 Task: Create a section Front-end Framework Sprint and in the section, add a milestone Mobile Application Performance Testing in the project BeaconWorks
Action: Mouse moved to (496, 466)
Screenshot: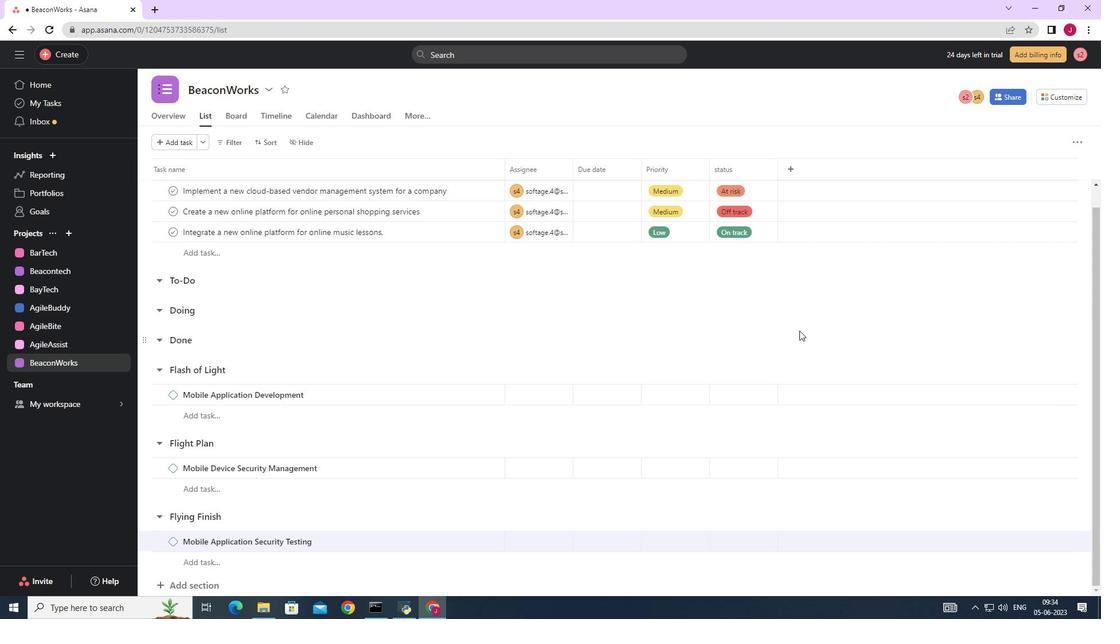 
Action: Mouse scrolled (496, 466) with delta (0, 0)
Screenshot: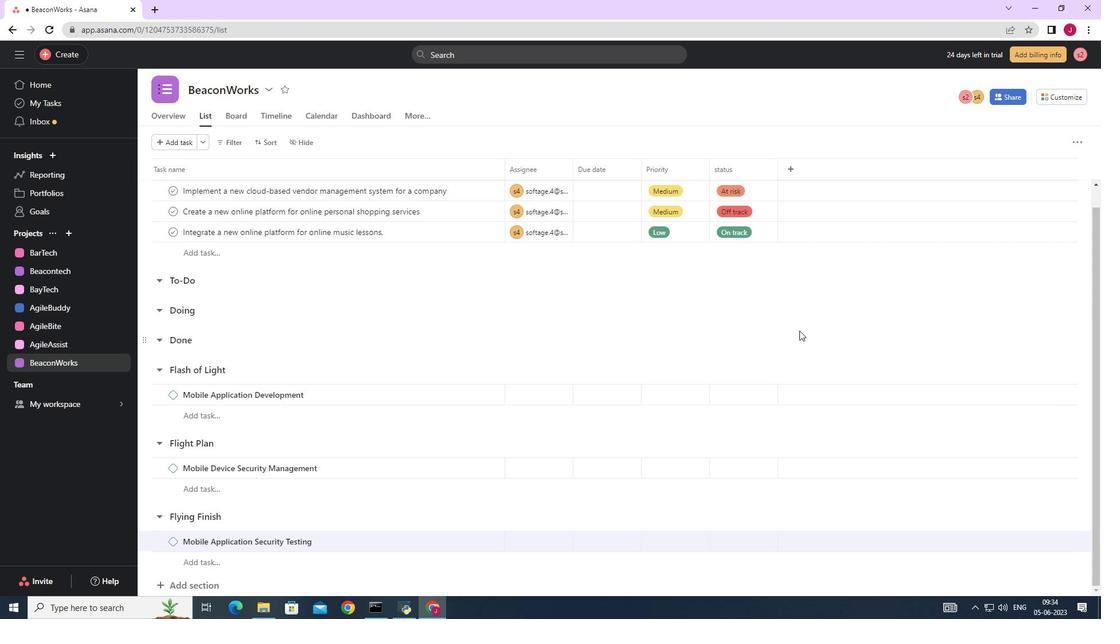 
Action: Mouse moved to (494, 475)
Screenshot: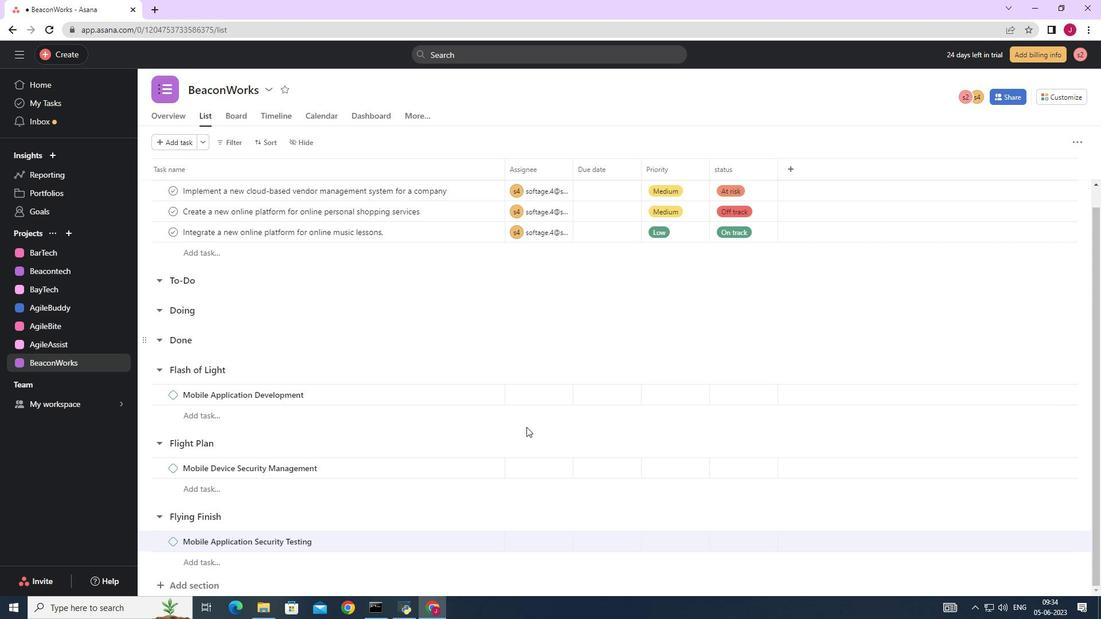 
Action: Mouse scrolled (495, 471) with delta (0, 0)
Screenshot: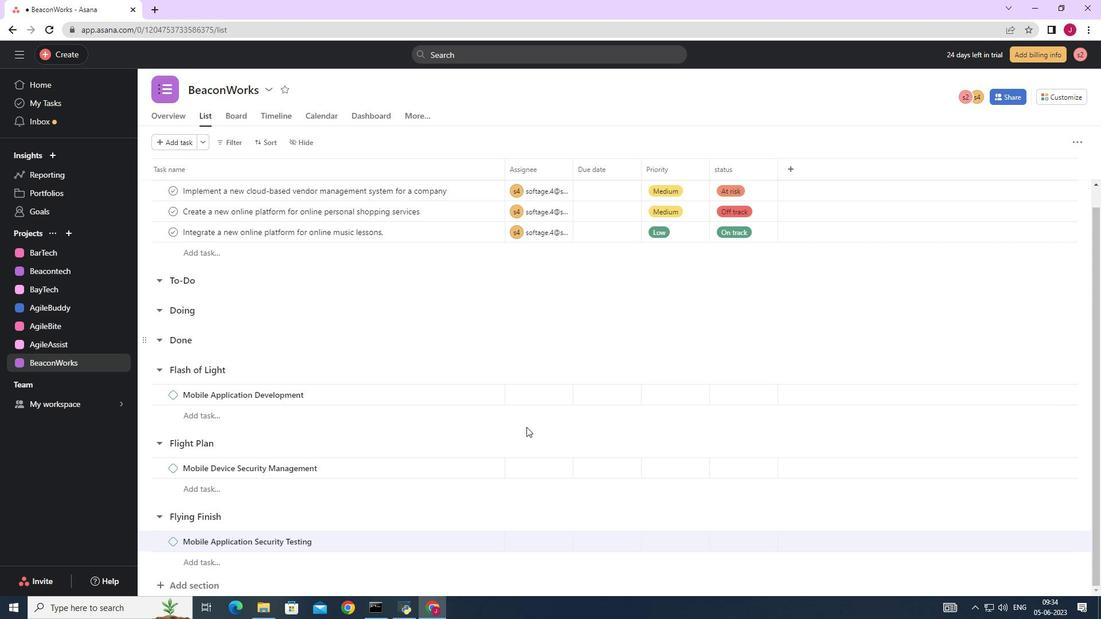 
Action: Mouse moved to (482, 490)
Screenshot: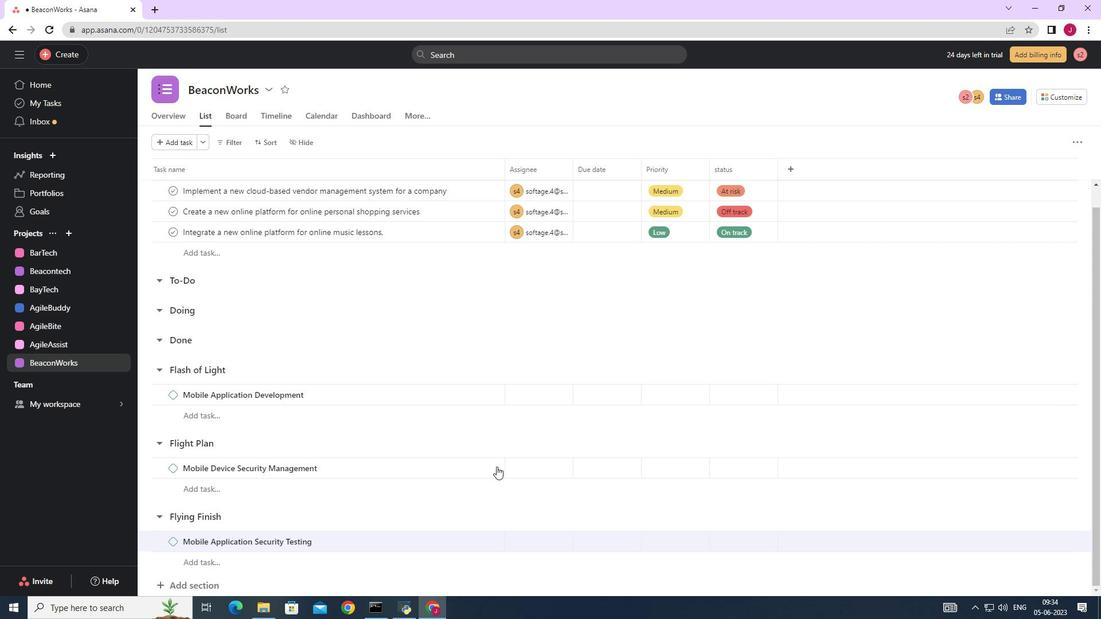 
Action: Mouse scrolled (492, 478) with delta (0, 0)
Screenshot: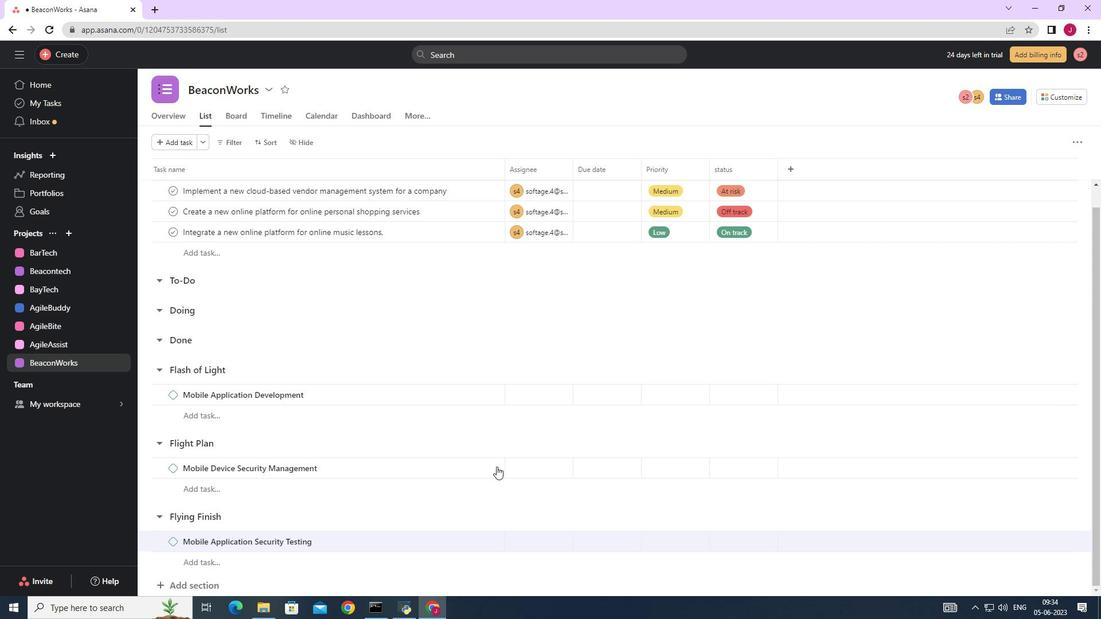 
Action: Mouse moved to (472, 497)
Screenshot: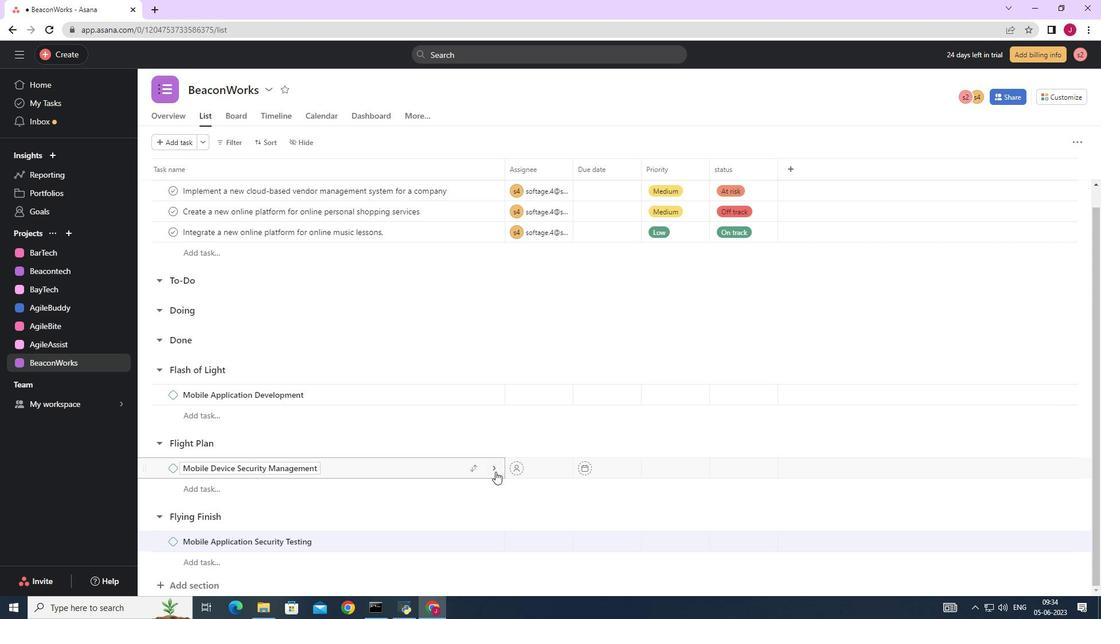
Action: Mouse scrolled (479, 492) with delta (0, 0)
Screenshot: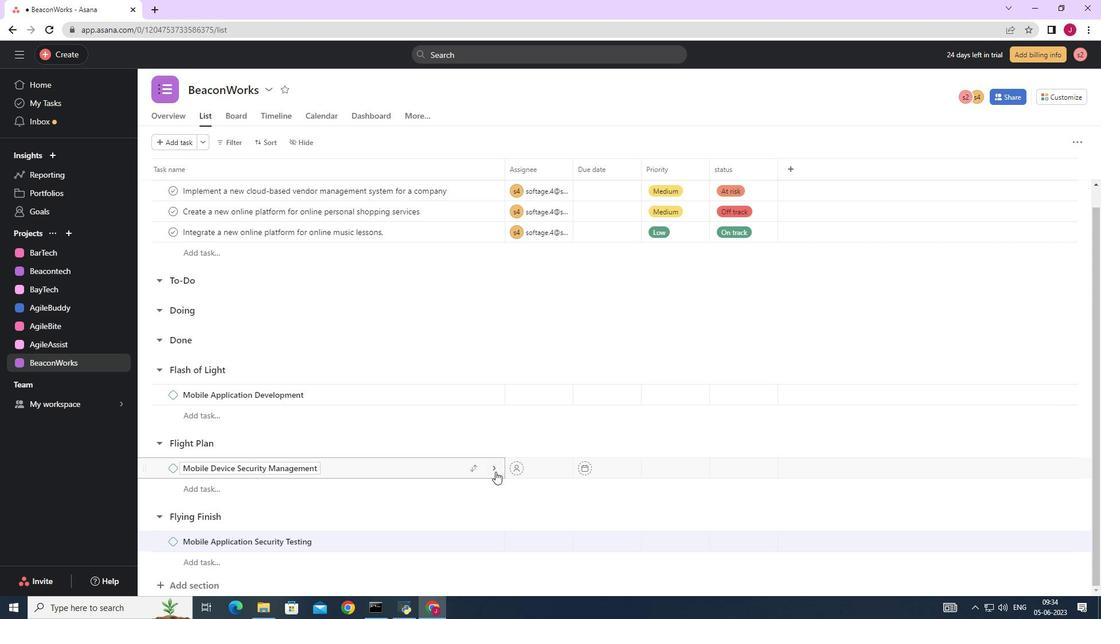 
Action: Mouse moved to (352, 533)
Screenshot: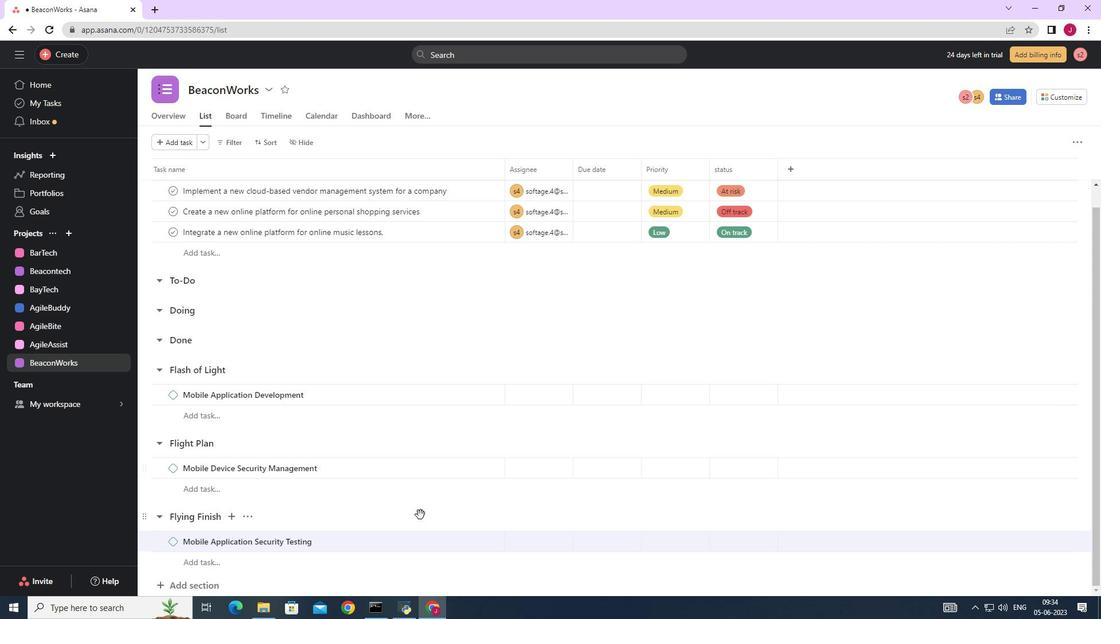 
Action: Mouse scrolled (353, 531) with delta (0, 0)
Screenshot: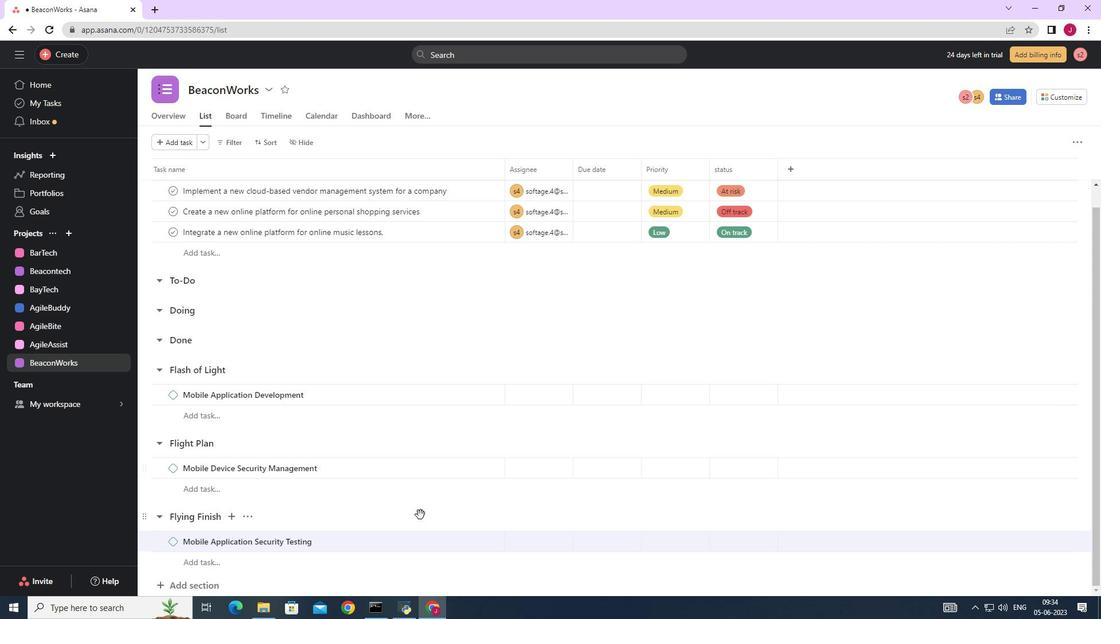 
Action: Mouse moved to (341, 540)
Screenshot: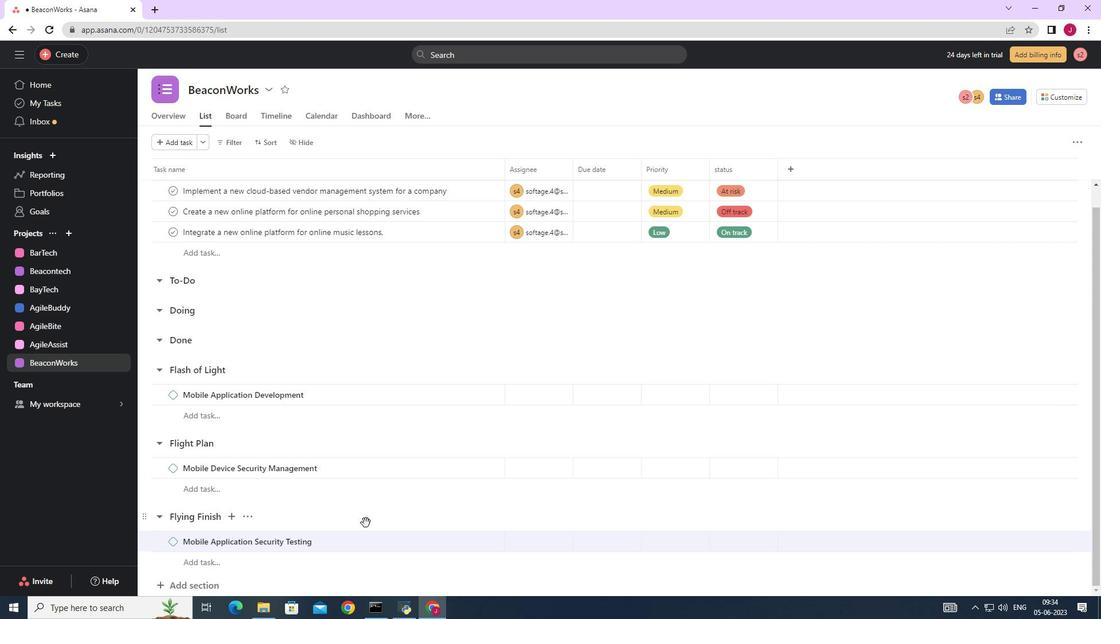 
Action: Mouse scrolled (342, 538) with delta (0, 0)
Screenshot: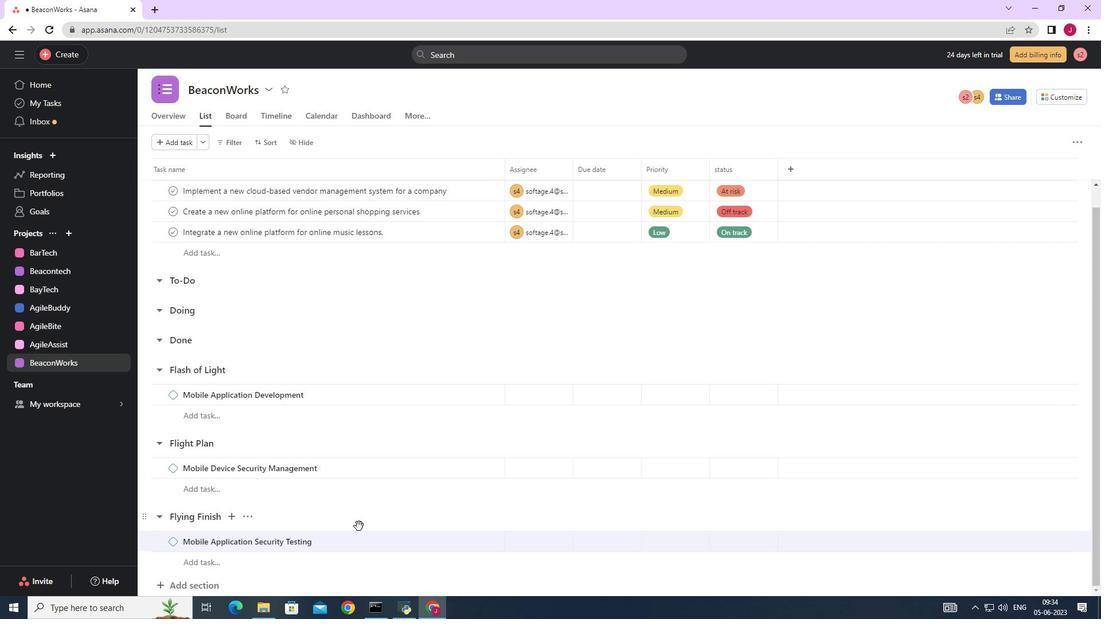 
Action: Mouse moved to (337, 545)
Screenshot: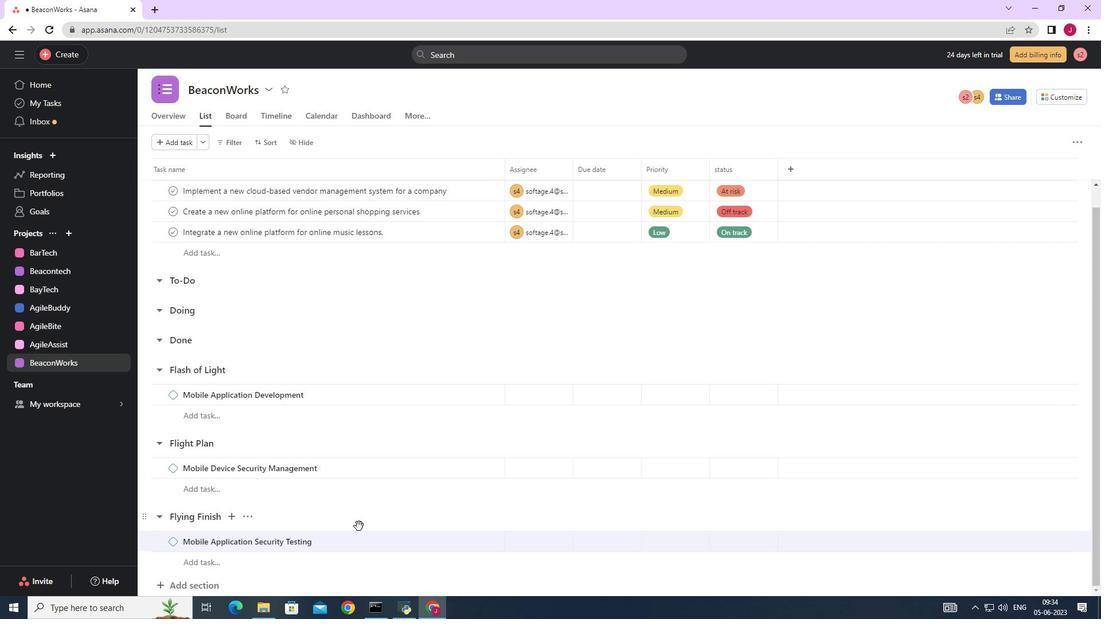 
Action: Mouse scrolled (340, 541) with delta (0, 0)
Screenshot: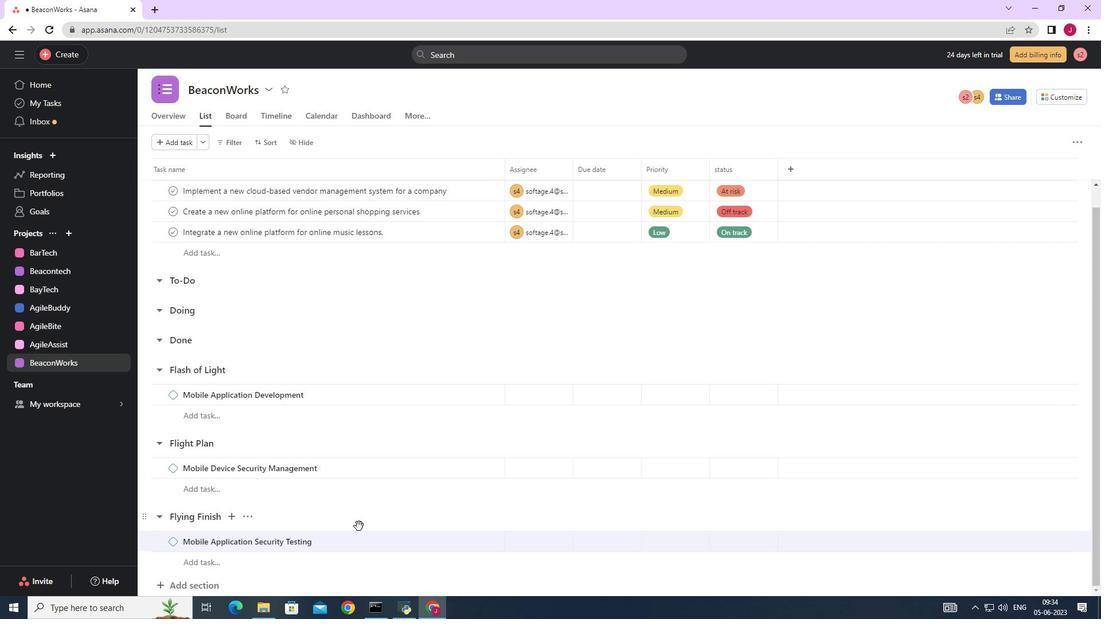 
Action: Mouse moved to (335, 548)
Screenshot: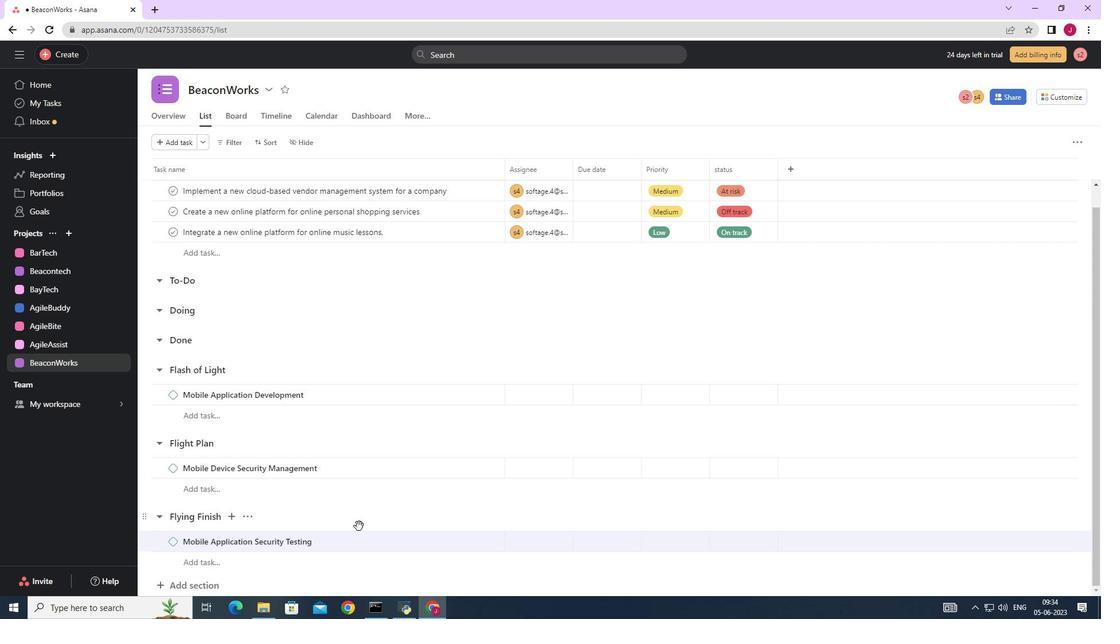 
Action: Mouse scrolled (336, 545) with delta (0, 0)
Screenshot: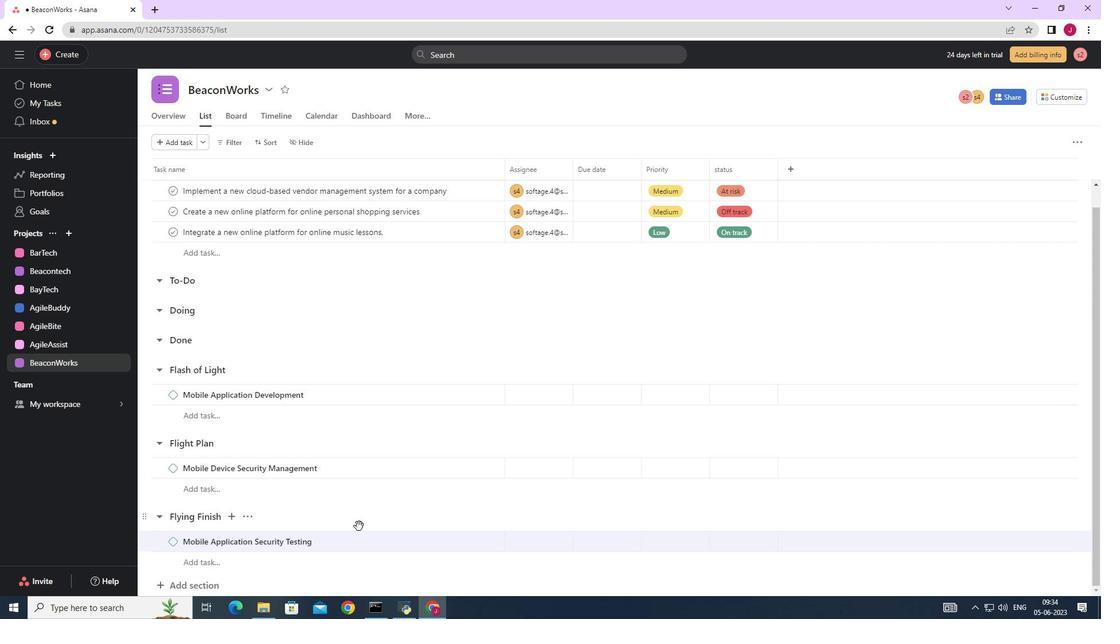 
Action: Mouse moved to (208, 582)
Screenshot: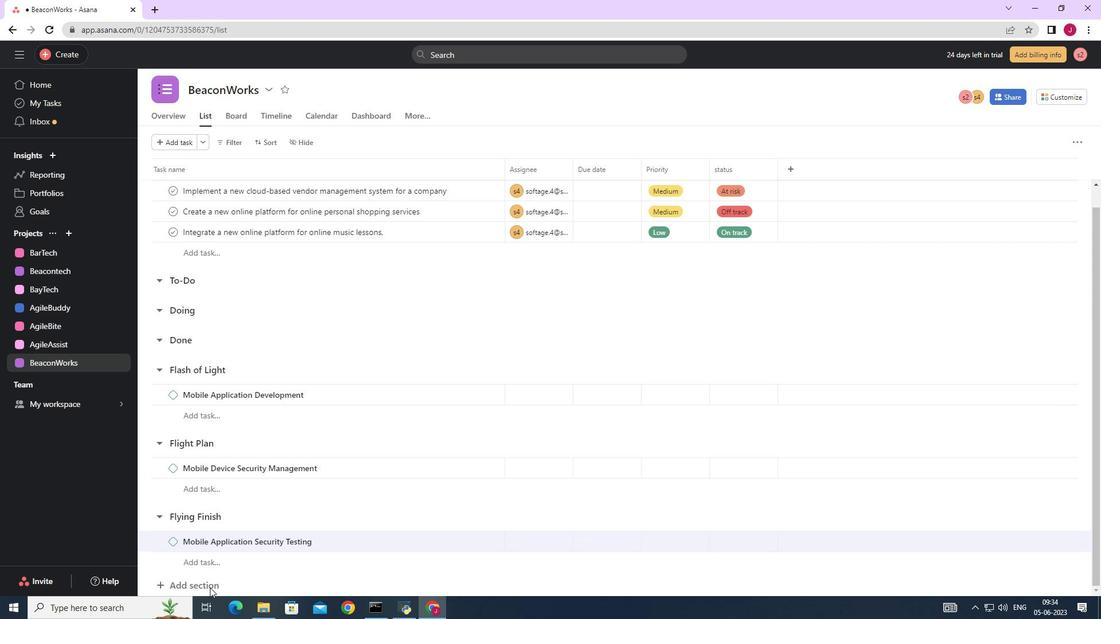 
Action: Mouse pressed left at (208, 582)
Screenshot: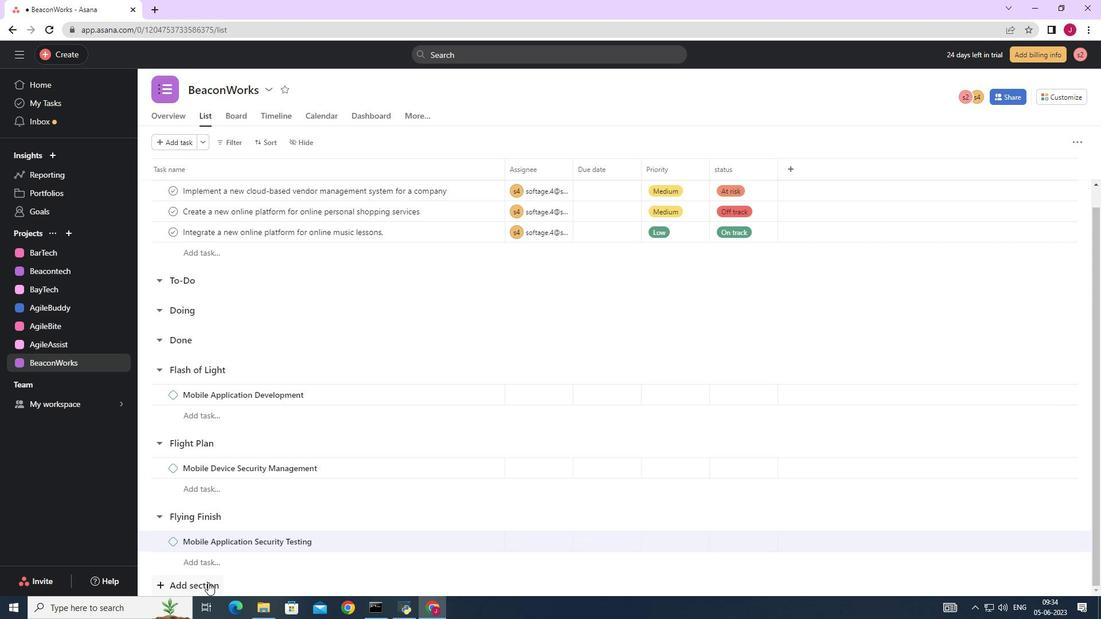
Action: Mouse moved to (208, 582)
Screenshot: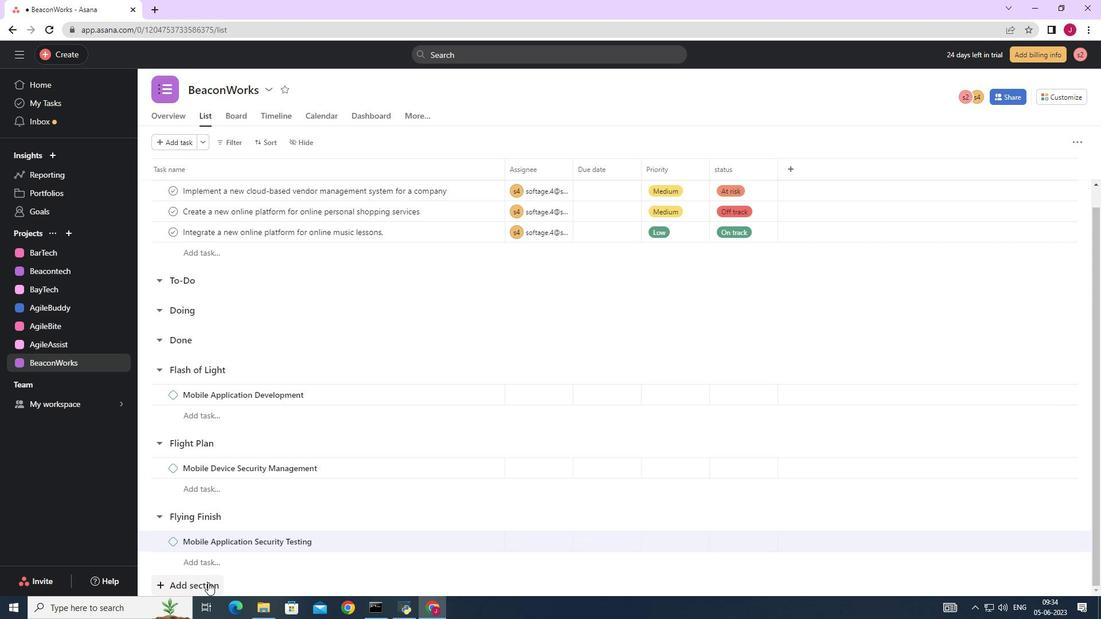 
Action: Mouse scrolled (208, 581) with delta (0, 0)
Screenshot: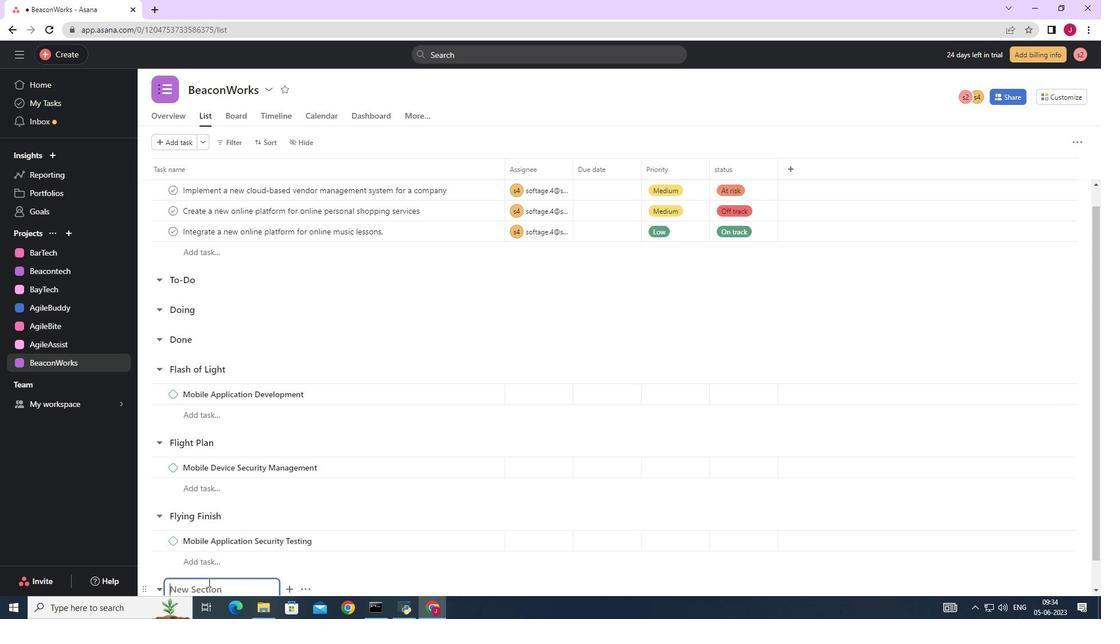 
Action: Mouse scrolled (208, 581) with delta (0, 0)
Screenshot: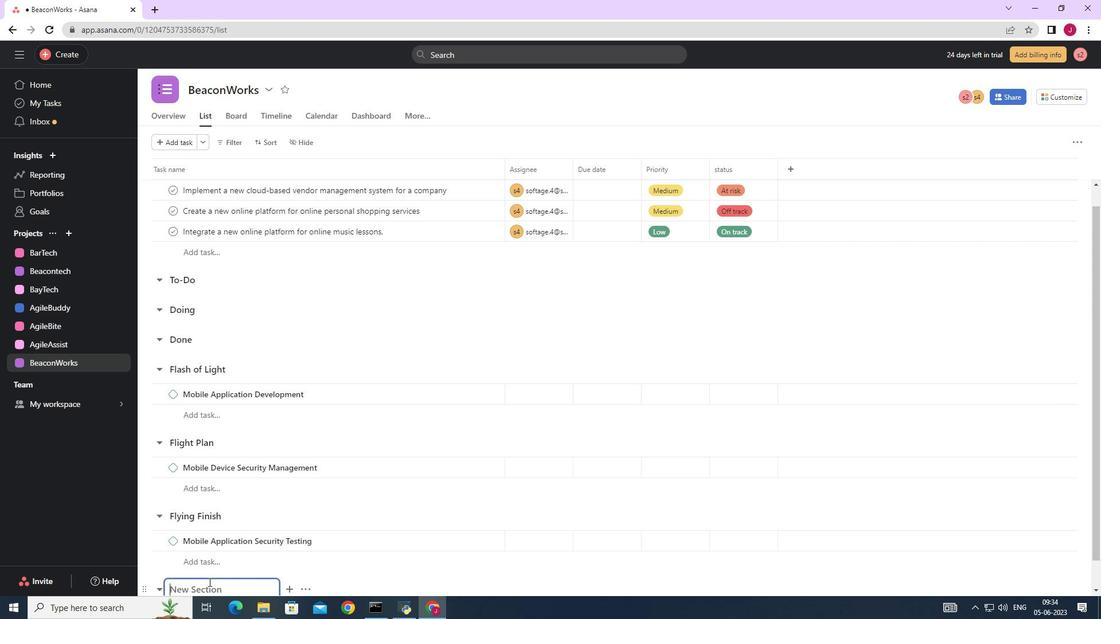 
Action: Mouse scrolled (208, 581) with delta (0, 0)
Screenshot: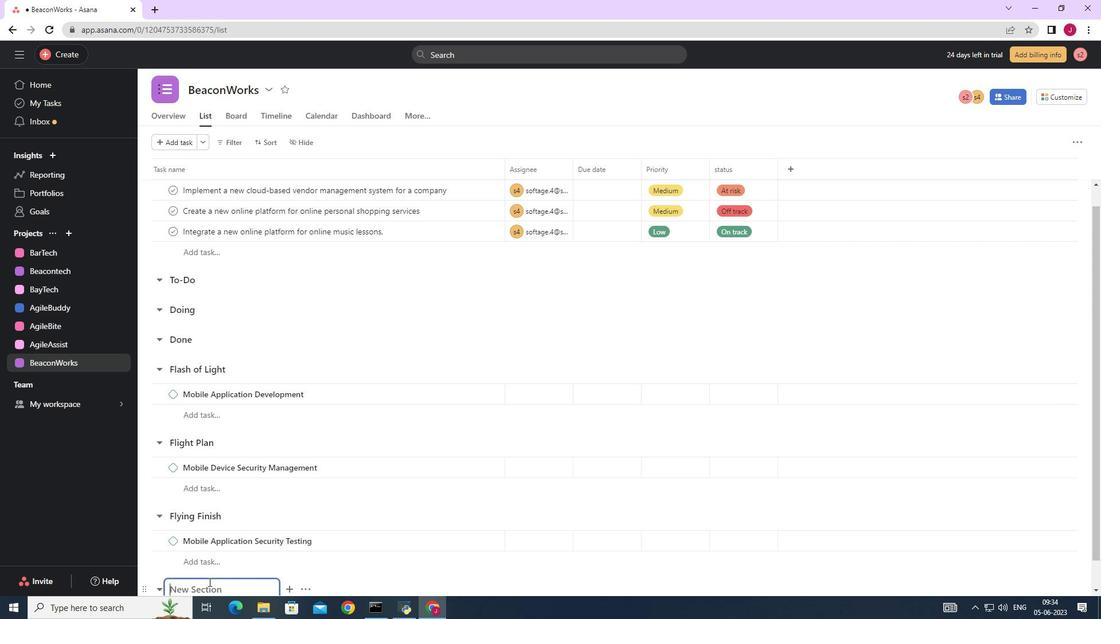 
Action: Mouse scrolled (208, 581) with delta (0, 0)
Screenshot: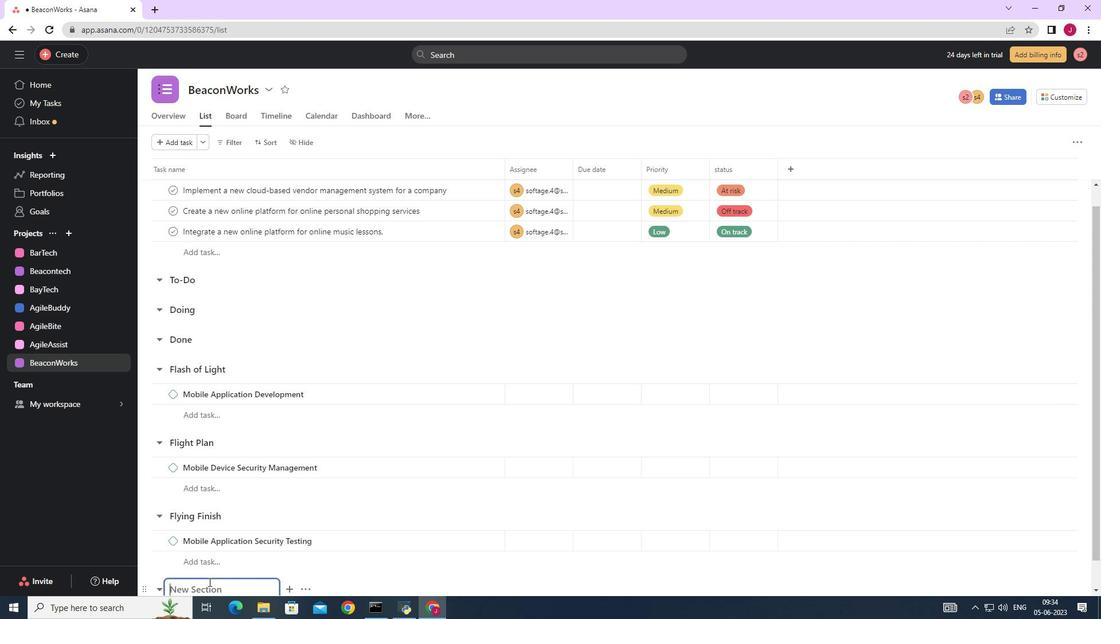 
Action: Mouse moved to (215, 575)
Screenshot: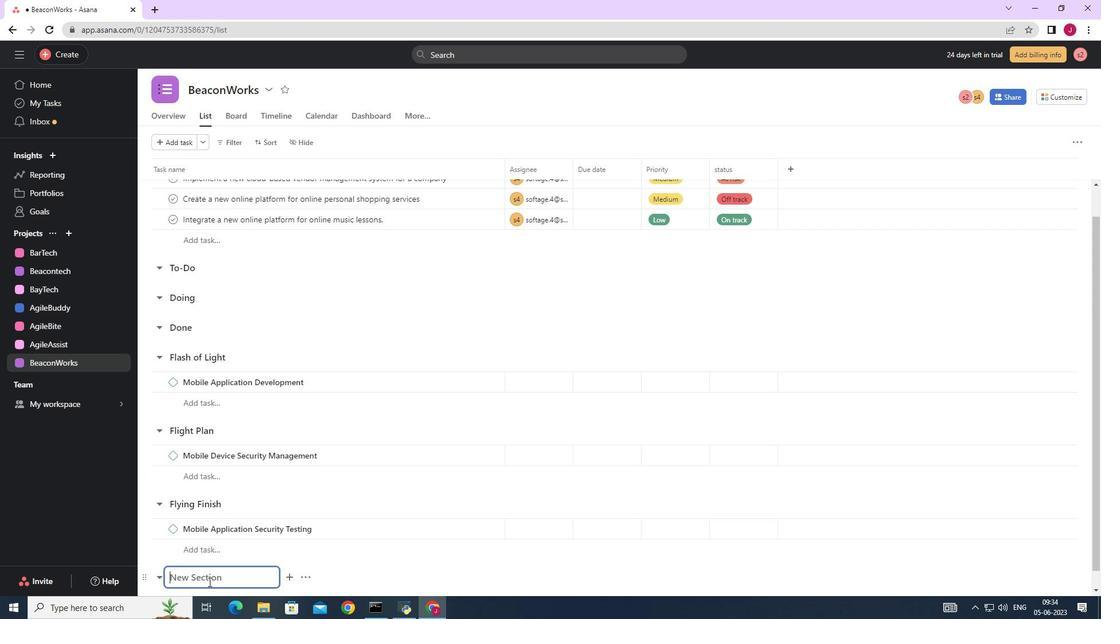 
Action: Mouse scrolled (215, 574) with delta (0, 0)
Screenshot: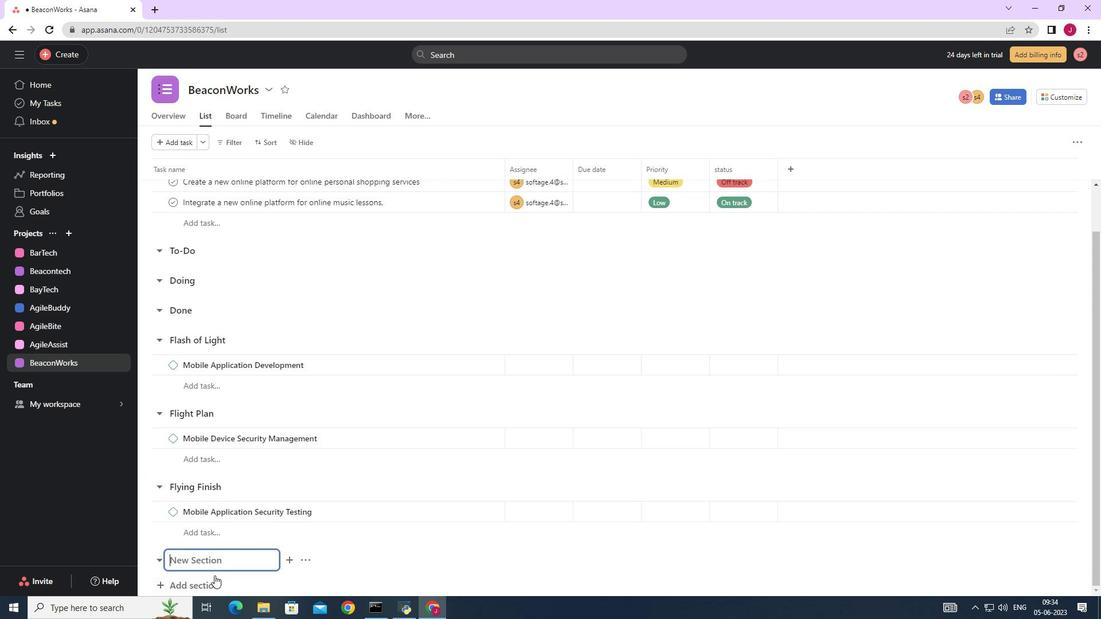 
Action: Mouse scrolled (215, 574) with delta (0, 0)
Screenshot: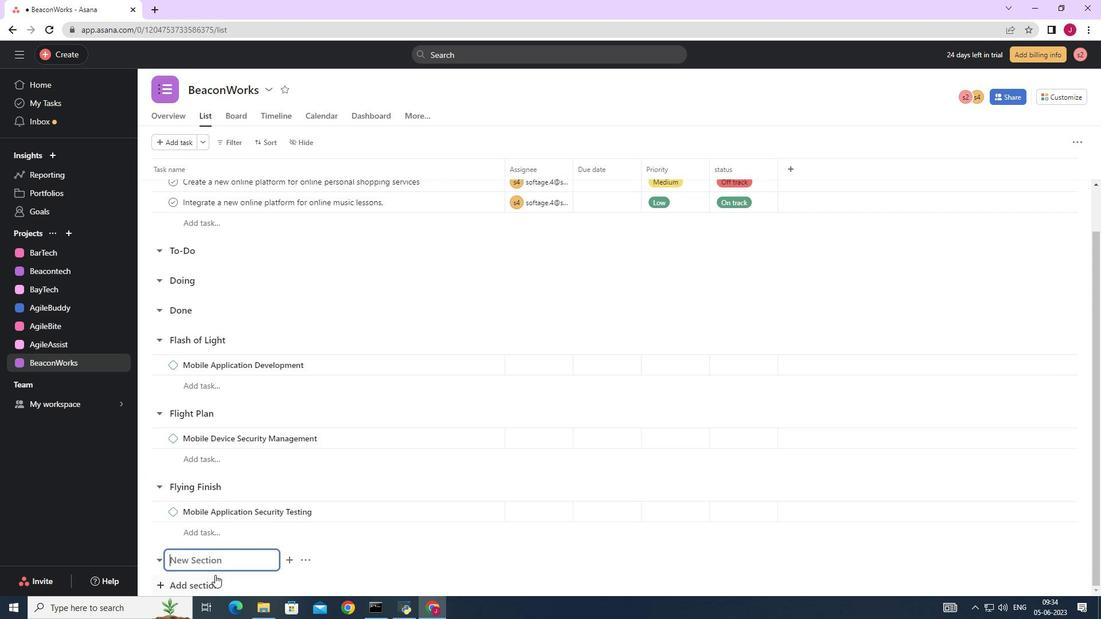 
Action: Mouse scrolled (215, 574) with delta (0, 0)
Screenshot: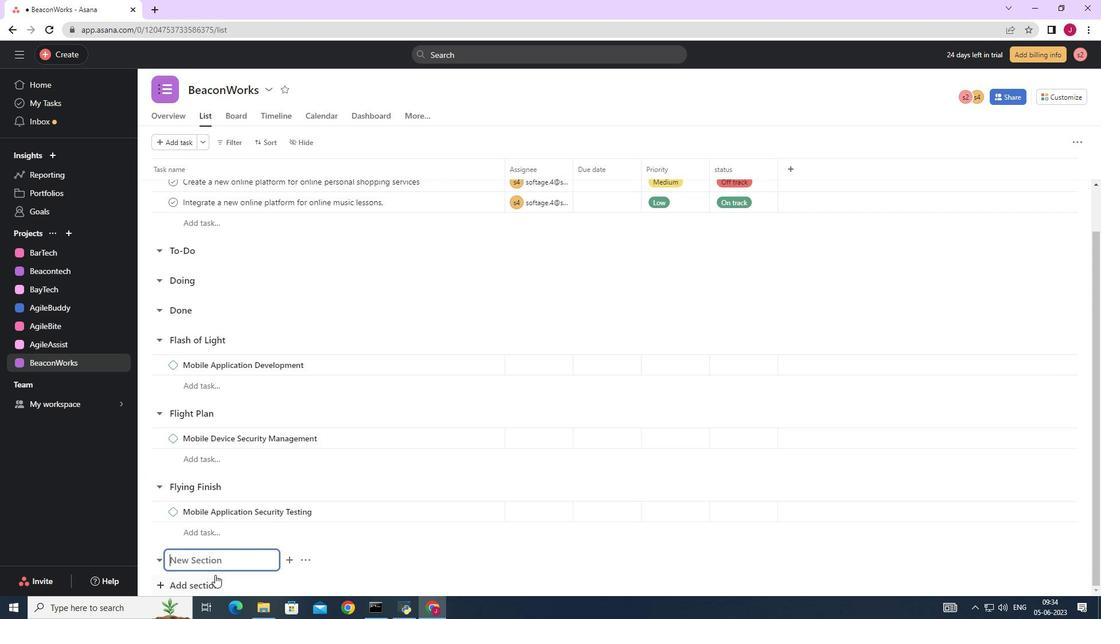 
Action: Mouse moved to (224, 560)
Screenshot: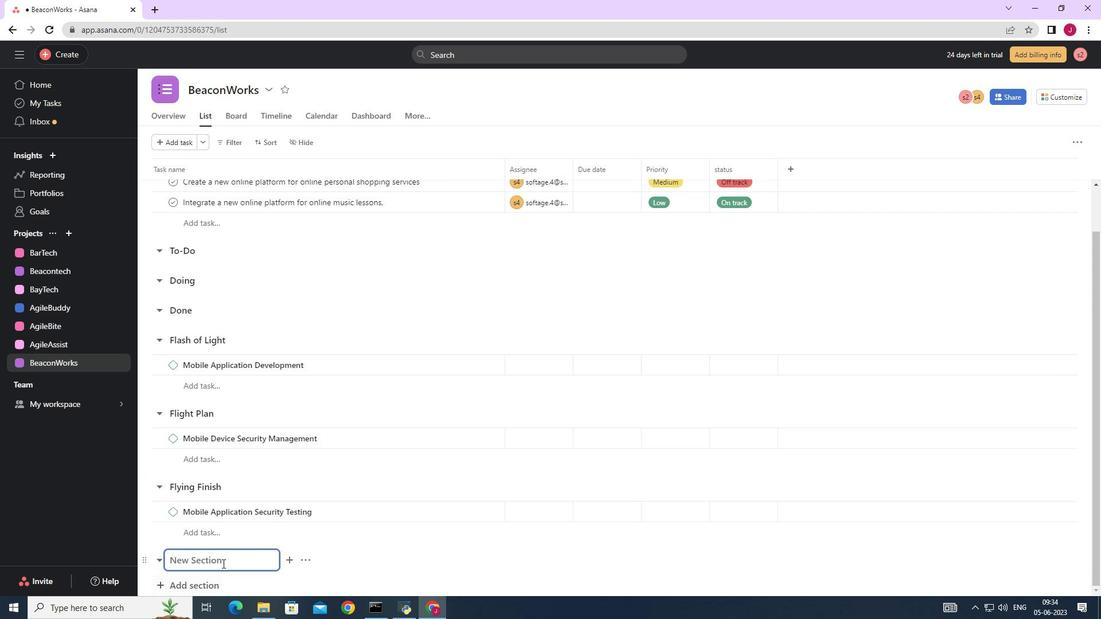
Action: Mouse pressed left at (224, 560)
Screenshot: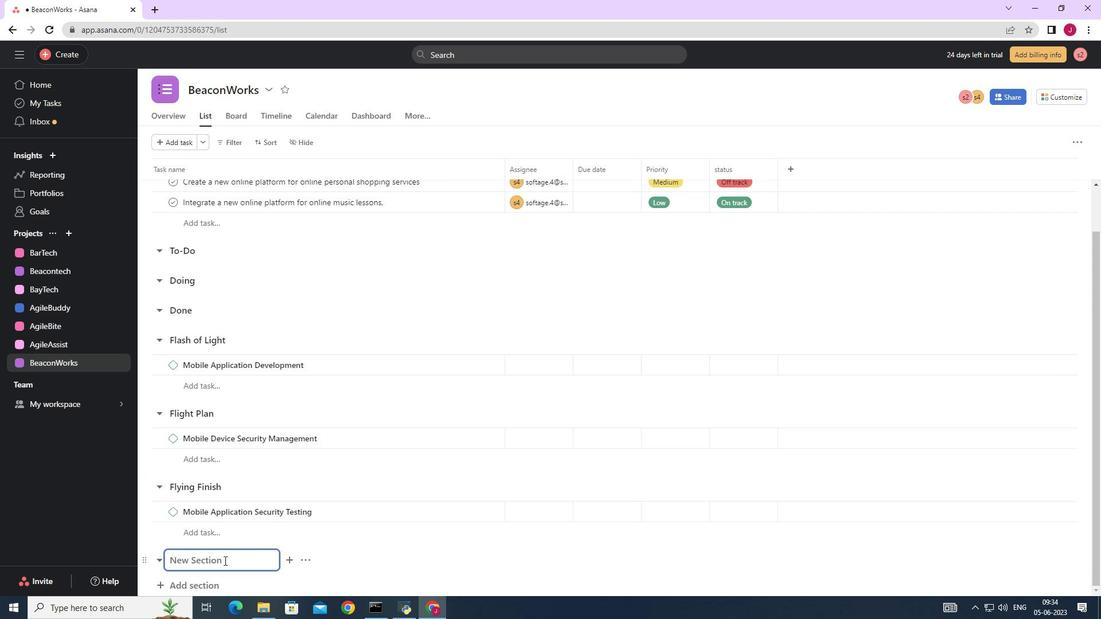 
Action: Key pressed <Key.caps_lock>F<Key.caps_lock>ront-end<Key.space><Key.caps_lock>F<Key.caps_lock>ramework<Key.space><Key.caps_lock>S<Key.caps_lock>print<Key.enter><Key.caps_lock>M<Key.caps_lock>obile<Key.space><Key.caps_lock>A<Key.caps_lock>pplicatiom<Key.backspace>n<Key.space><Key.caps_lock>P<Key.caps_lock>erformance<Key.space><Key.caps_lock>T<Key.caps_lock>esting
Screenshot: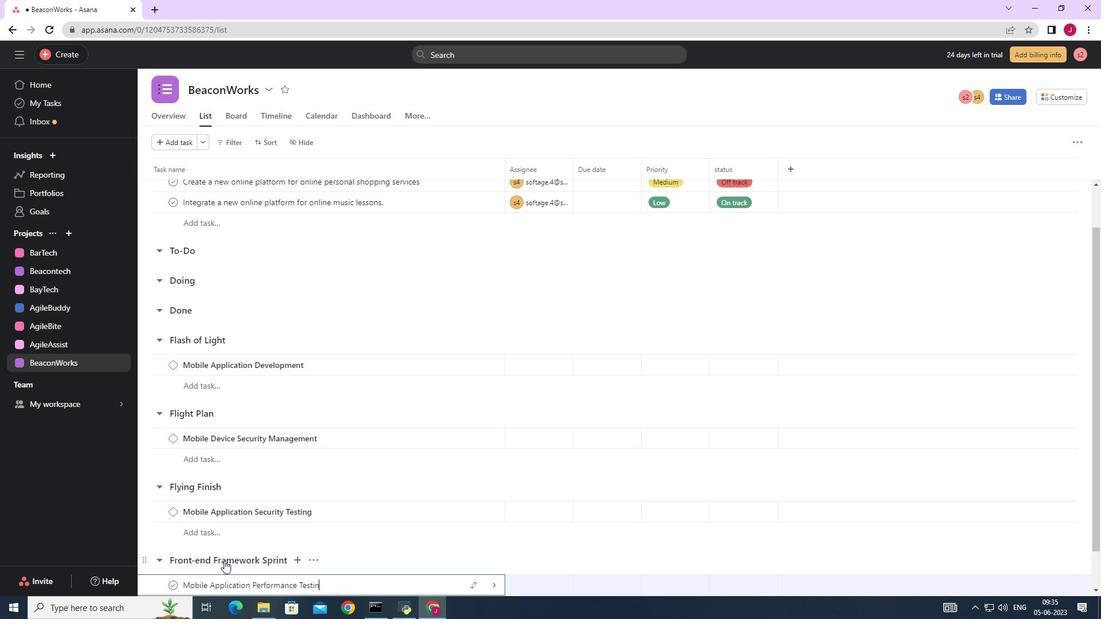 
Action: Mouse moved to (492, 584)
Screenshot: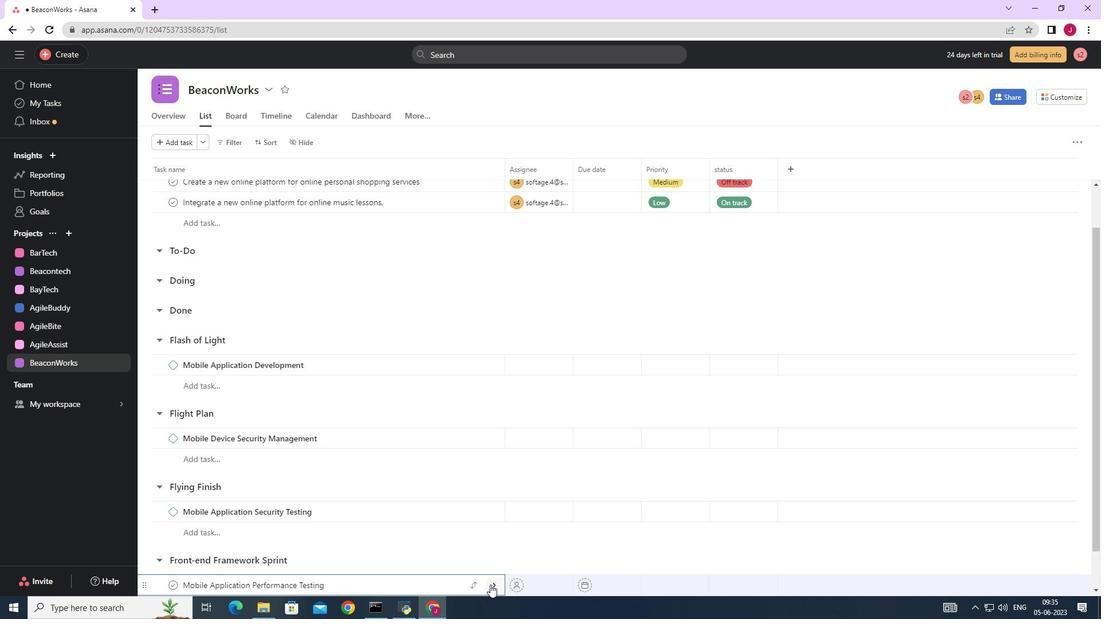
Action: Mouse pressed left at (492, 584)
Screenshot: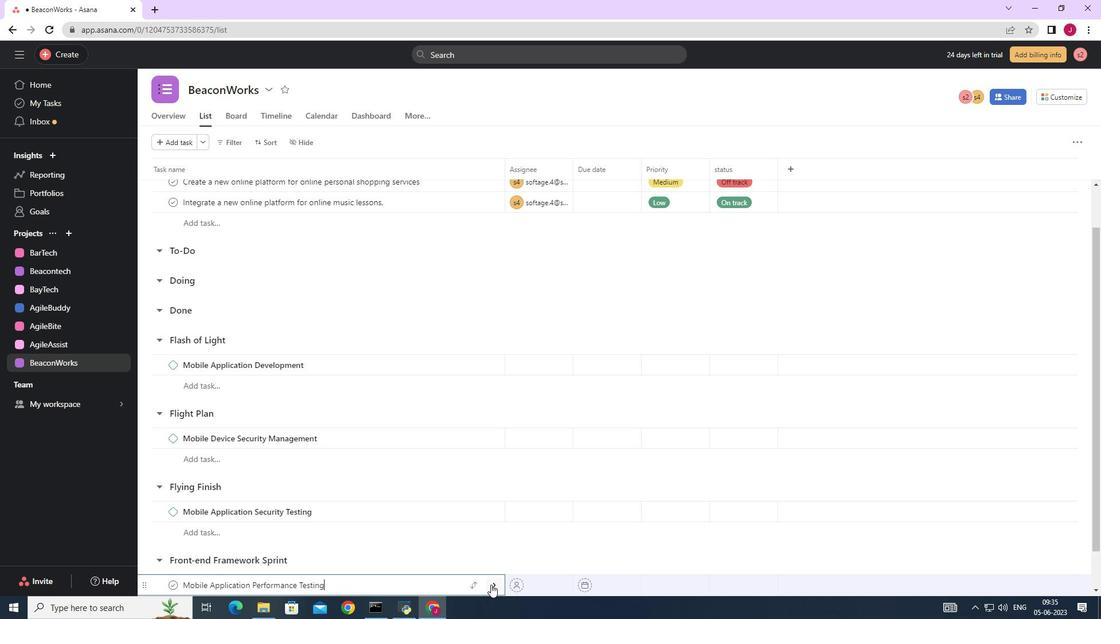 
Action: Mouse moved to (1060, 133)
Screenshot: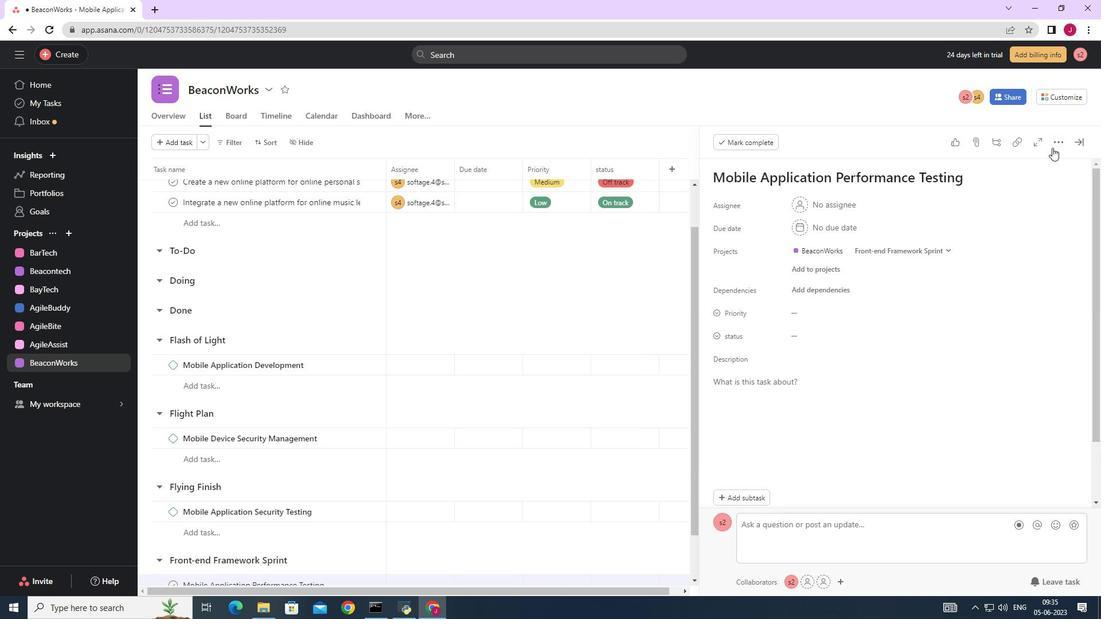 
Action: Mouse pressed left at (1060, 133)
Screenshot: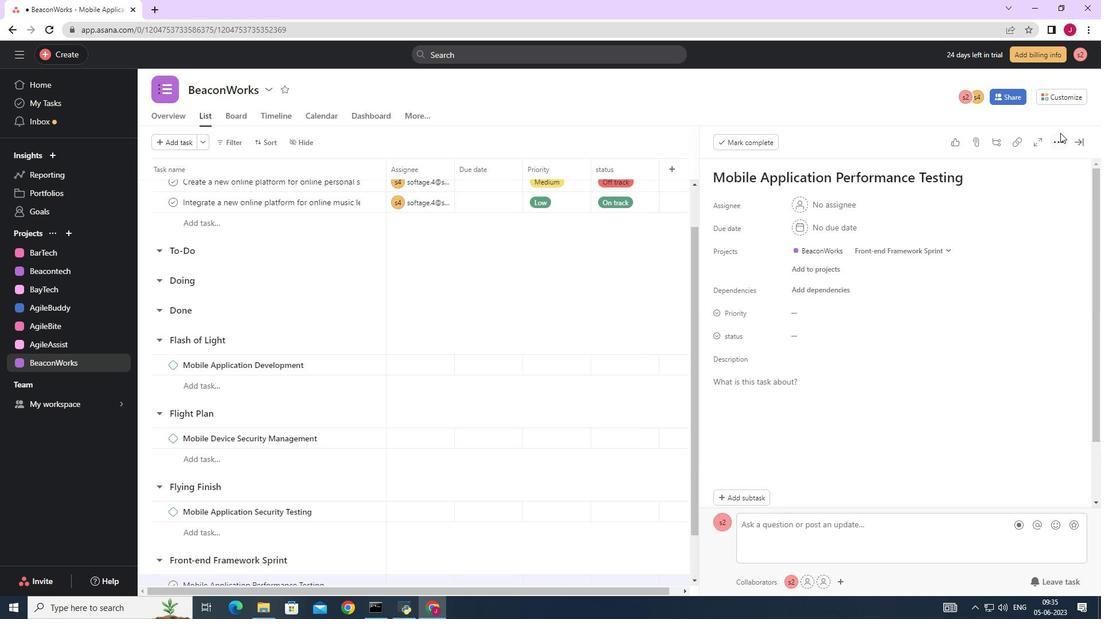 
Action: Mouse moved to (1057, 142)
Screenshot: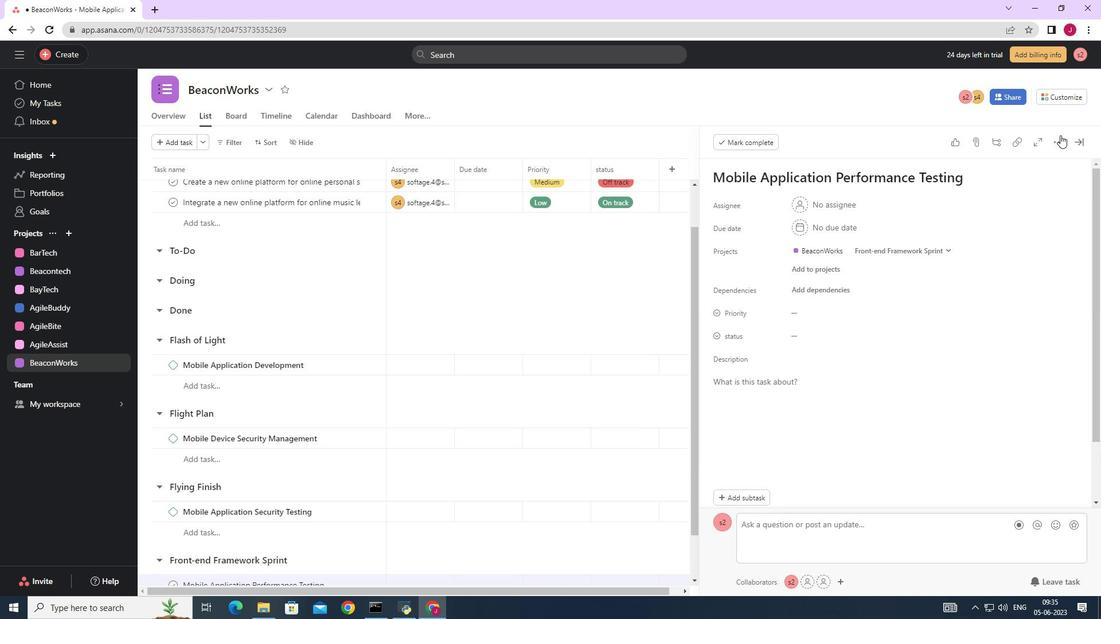 
Action: Mouse pressed left at (1057, 142)
Screenshot: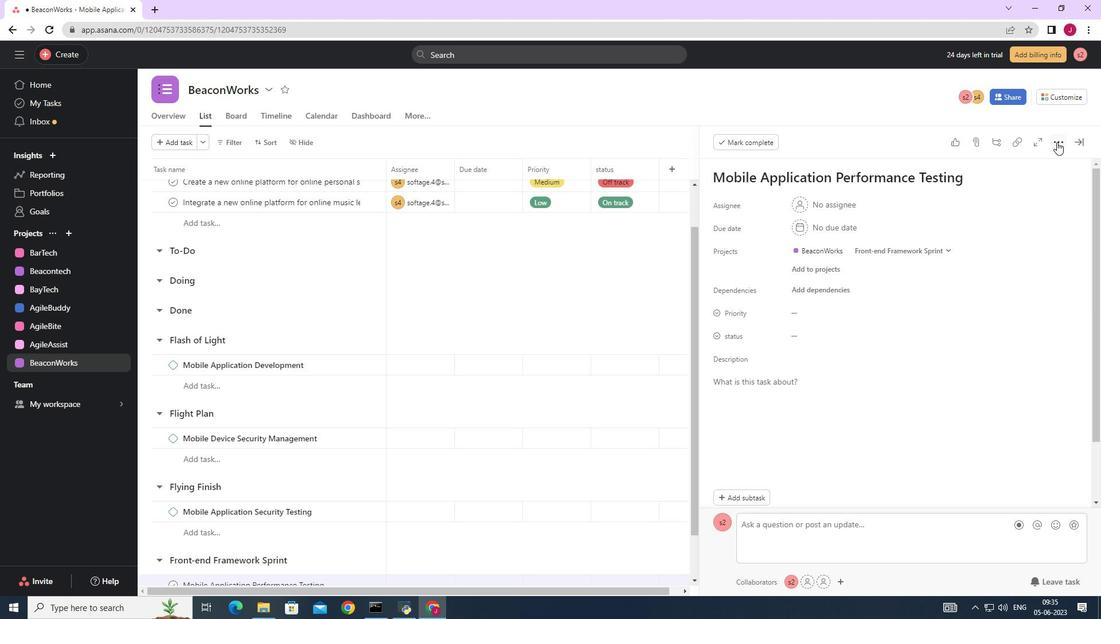 
Action: Mouse moved to (956, 185)
Screenshot: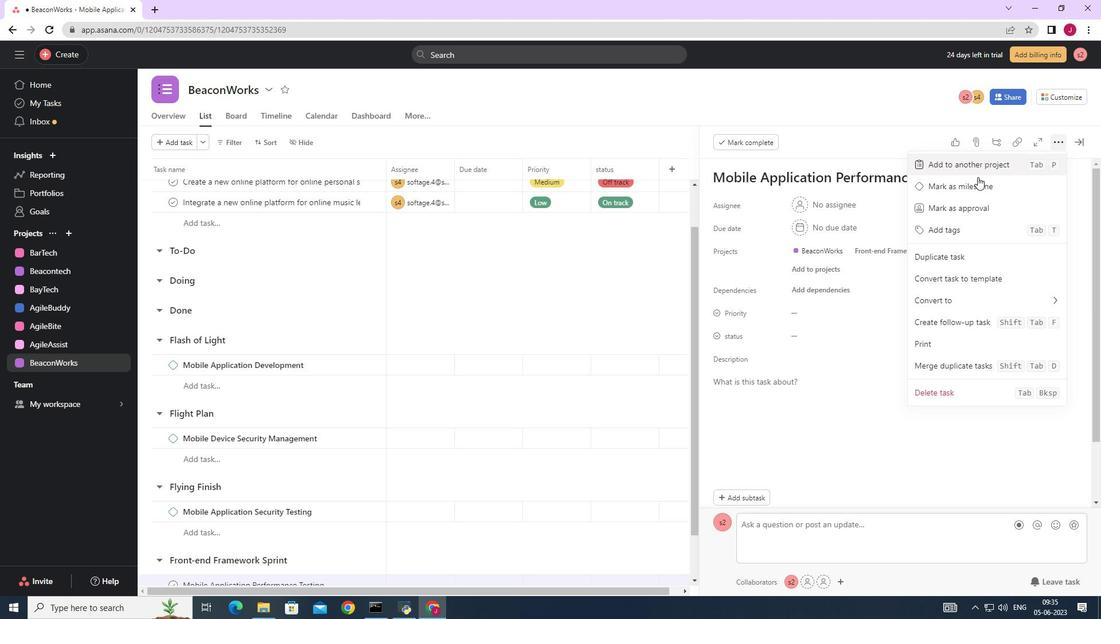 
Action: Mouse pressed left at (956, 185)
Screenshot: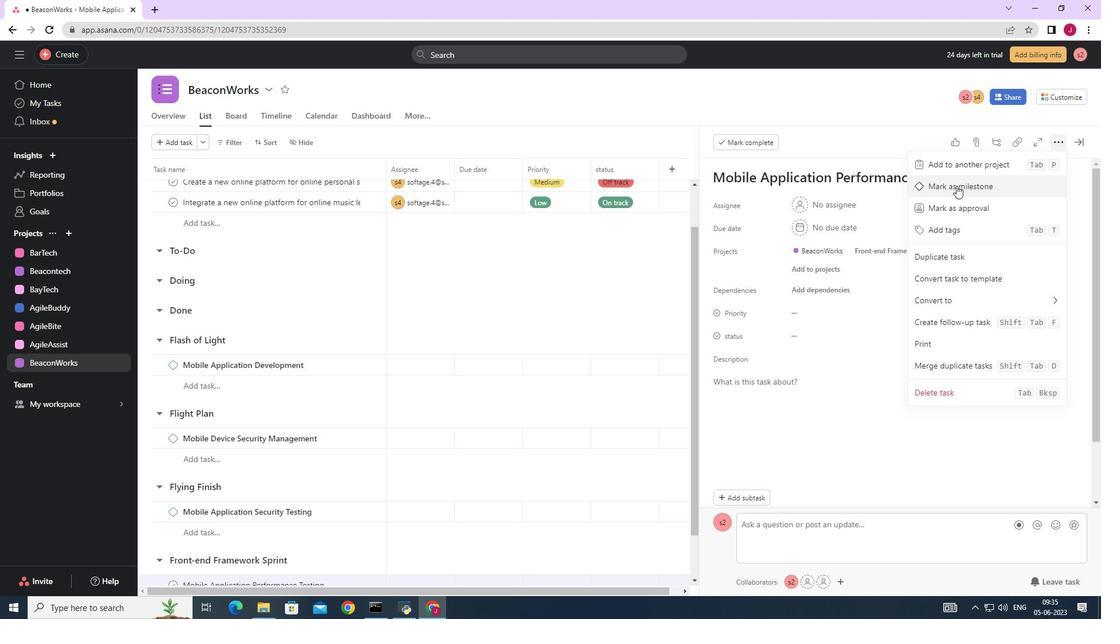 
Action: Mouse moved to (1081, 144)
Screenshot: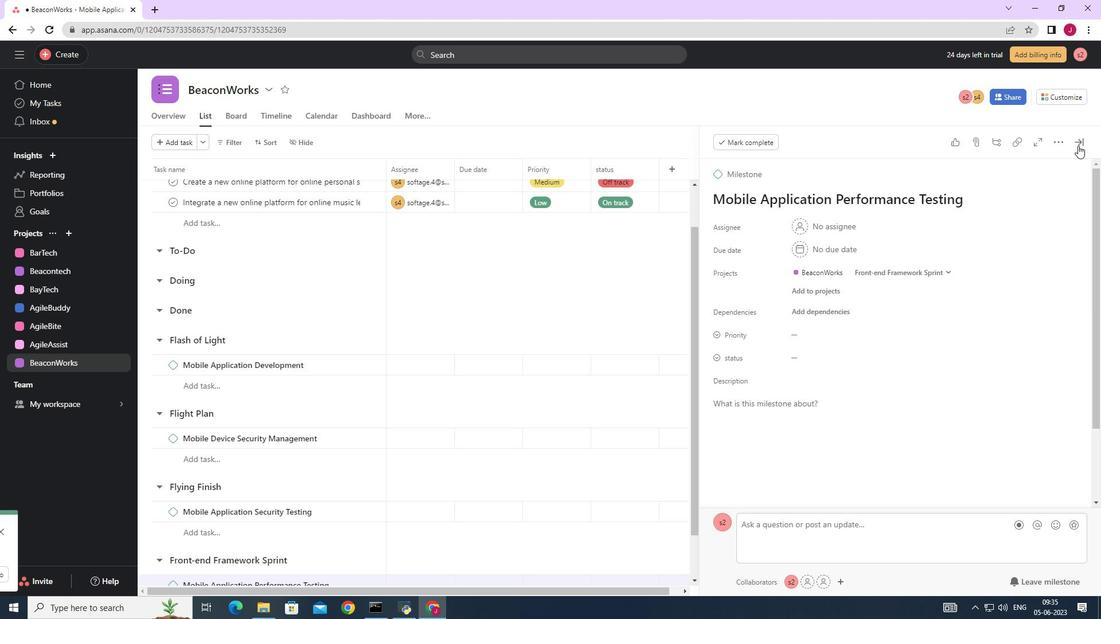 
Action: Mouse pressed left at (1081, 144)
Screenshot: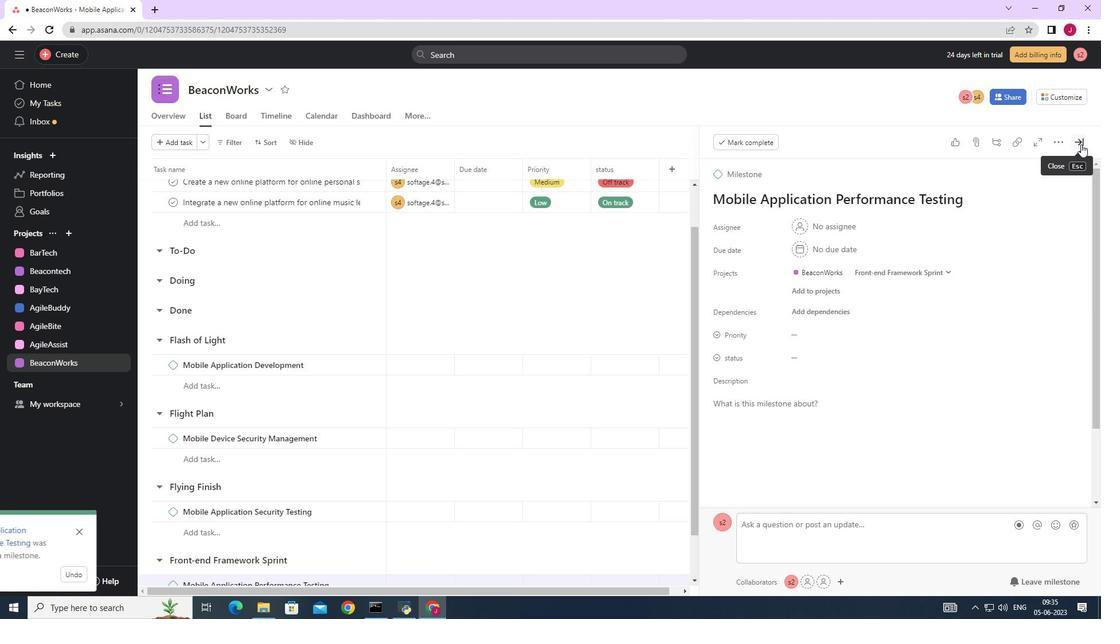 
